 Task: Change arrow line to dashed.
Action: Mouse moved to (549, 301)
Screenshot: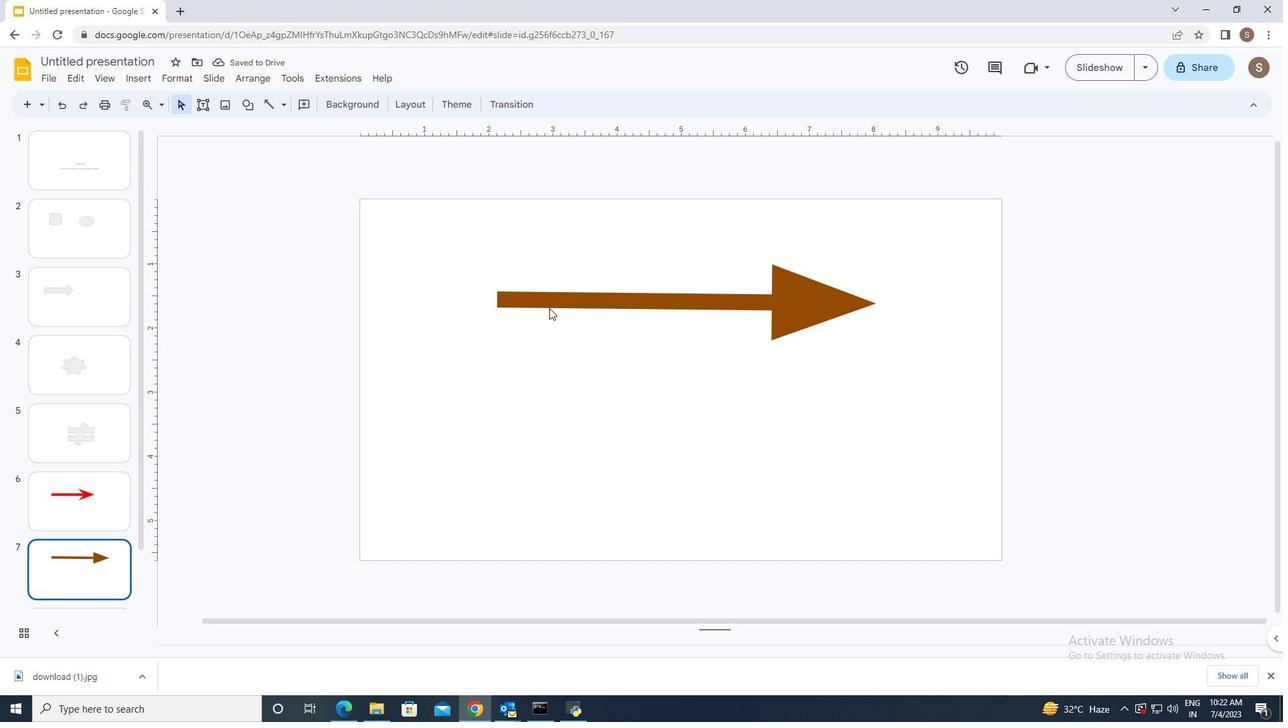 
Action: Mouse pressed left at (549, 301)
Screenshot: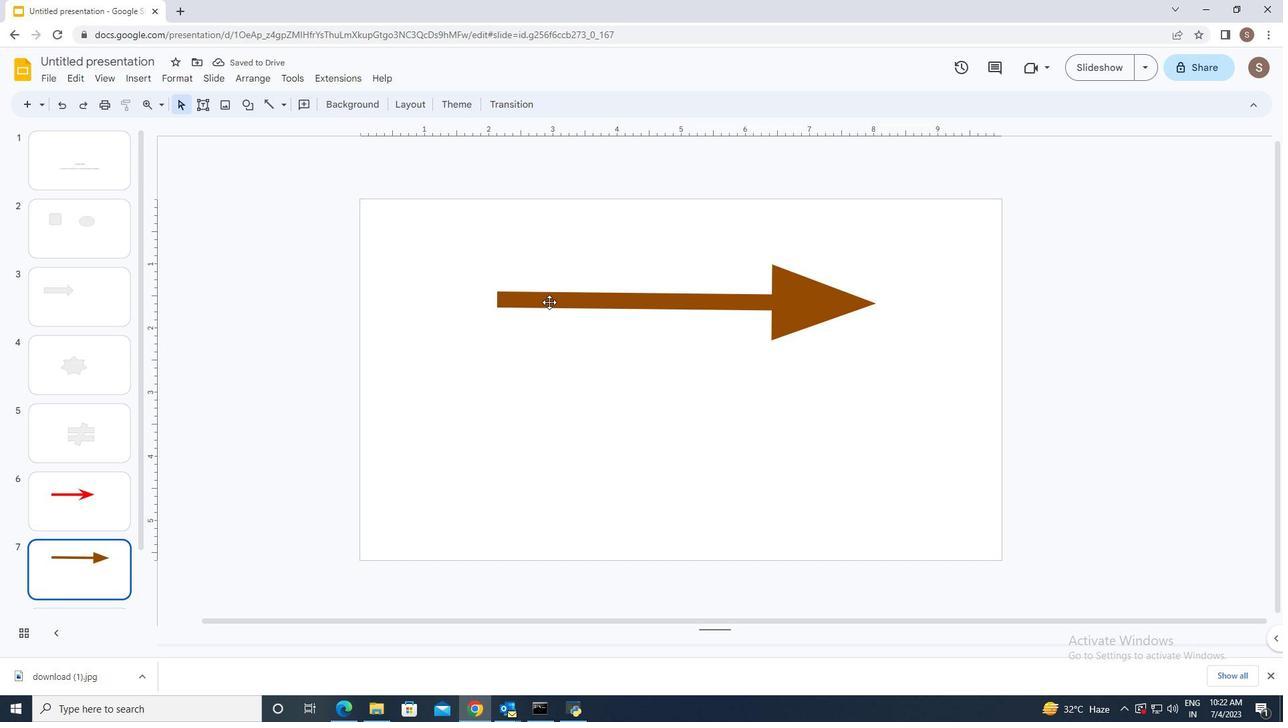 
Action: Mouse moved to (351, 104)
Screenshot: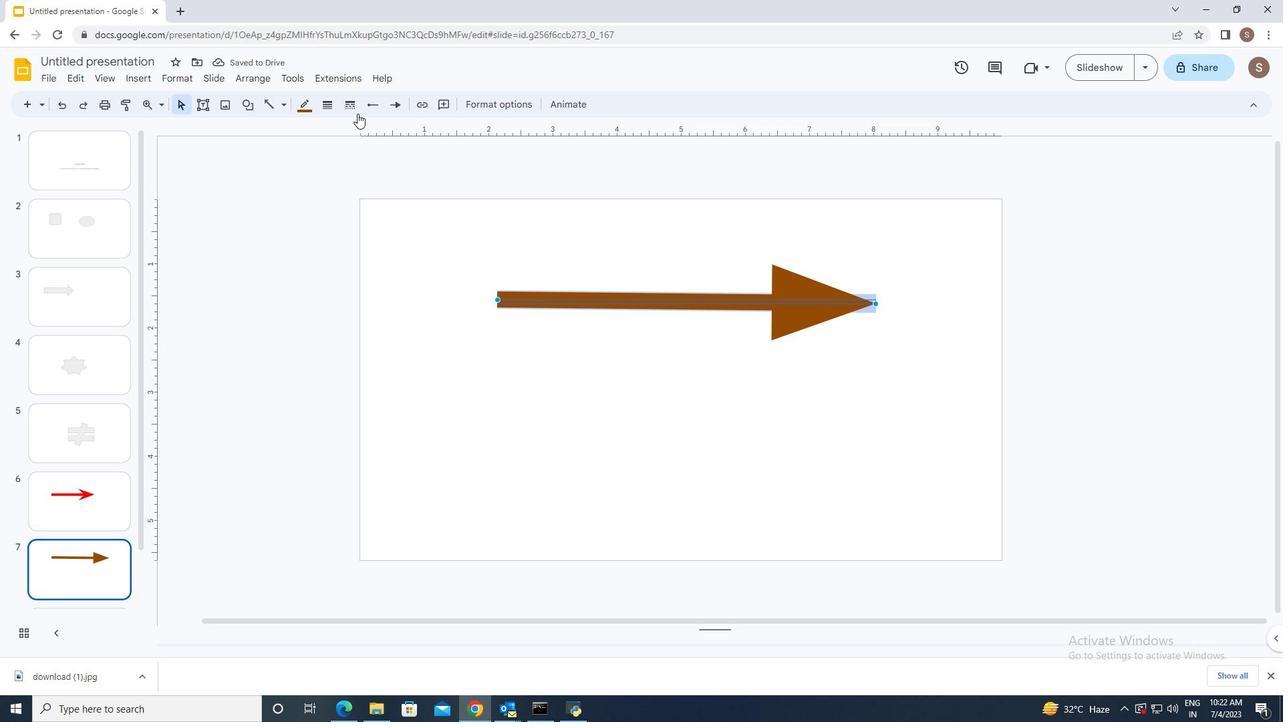 
Action: Mouse pressed left at (351, 104)
Screenshot: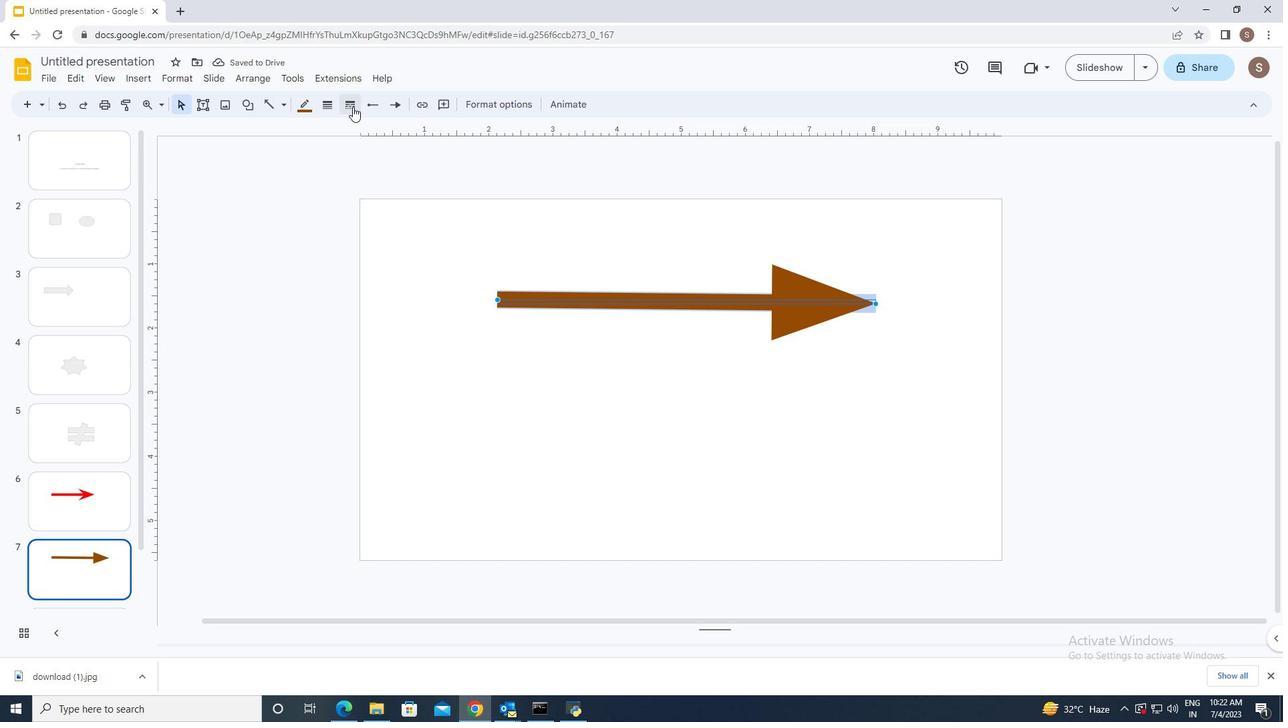 
Action: Mouse moved to (381, 172)
Screenshot: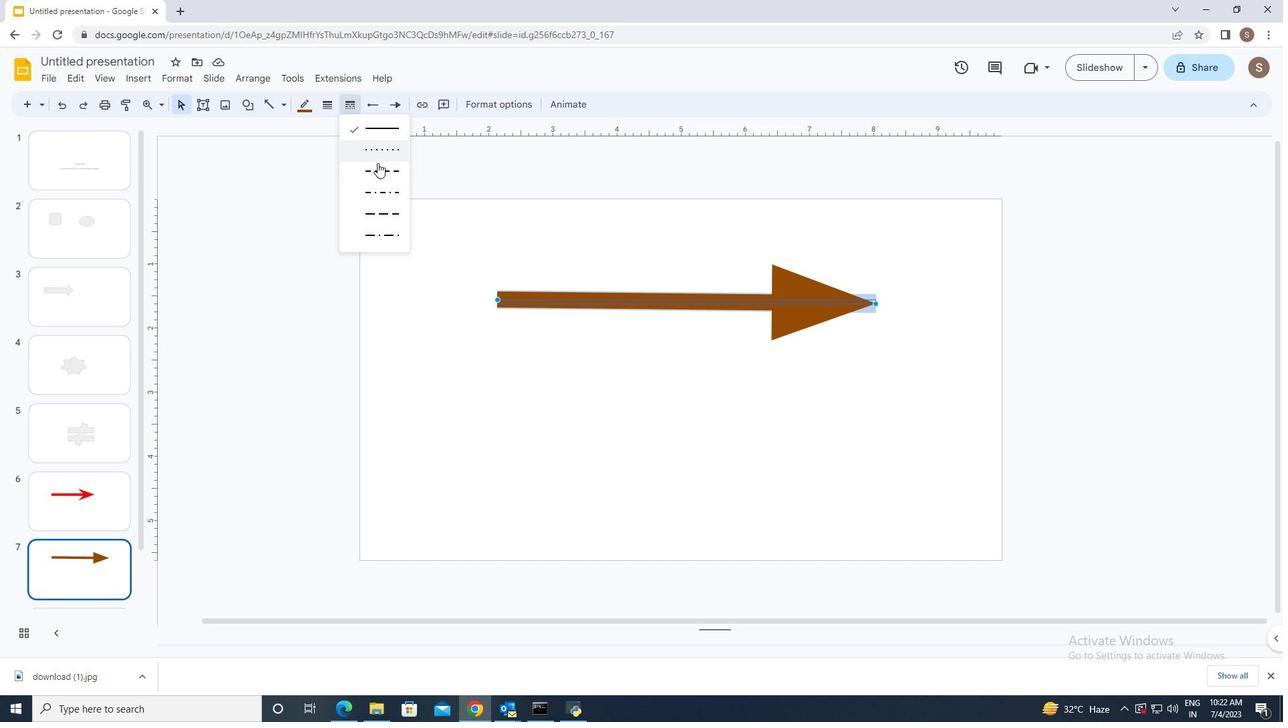 
Action: Mouse pressed left at (381, 172)
Screenshot: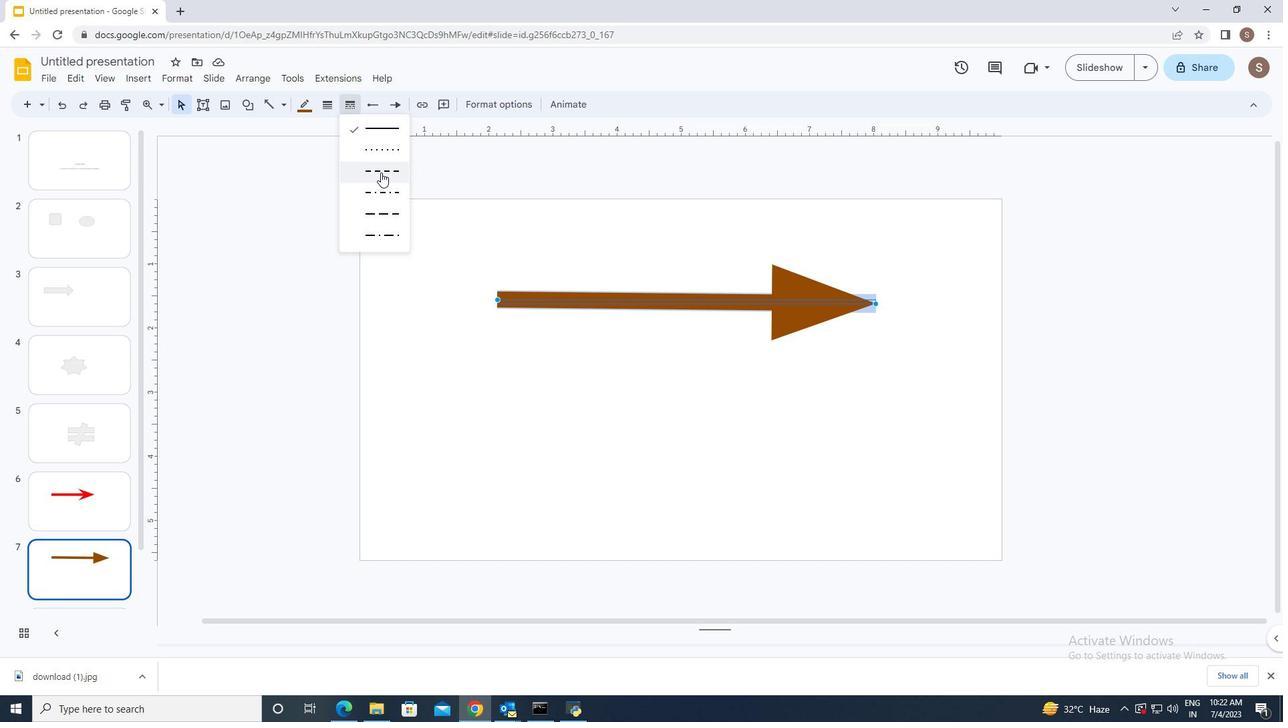 
Action: Mouse moved to (510, 496)
Screenshot: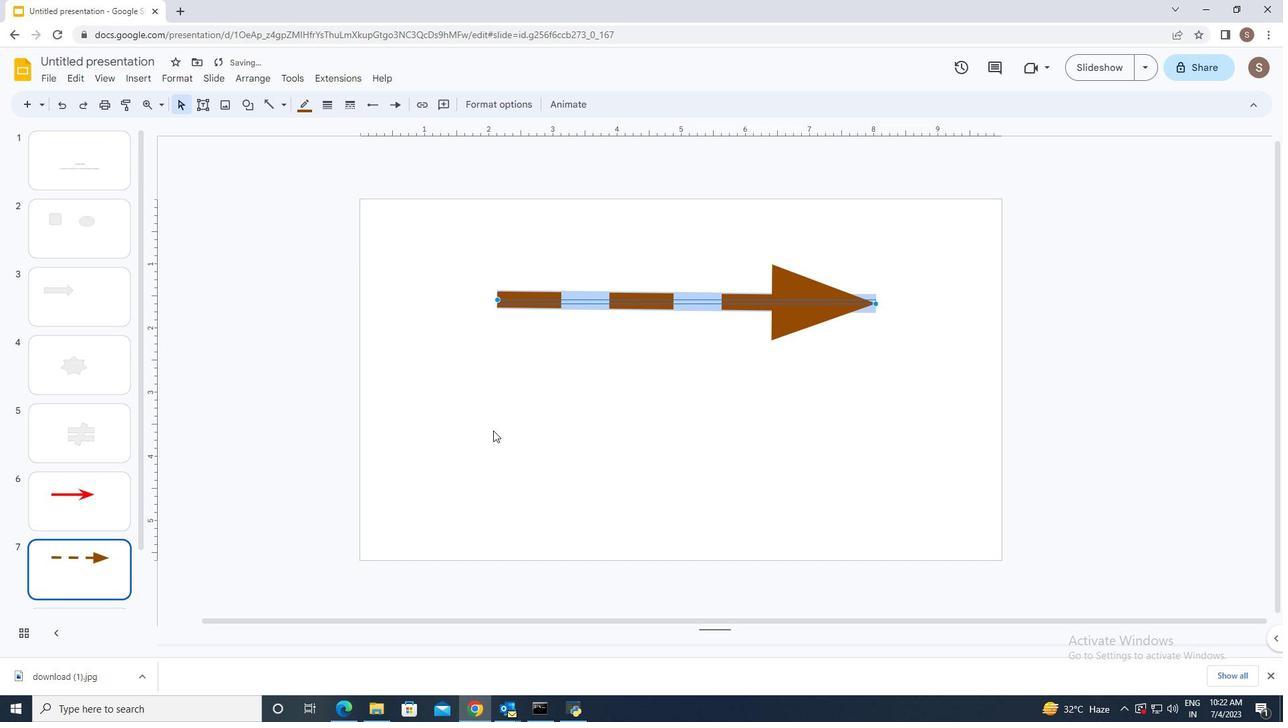 
Action: Mouse pressed left at (510, 496)
Screenshot: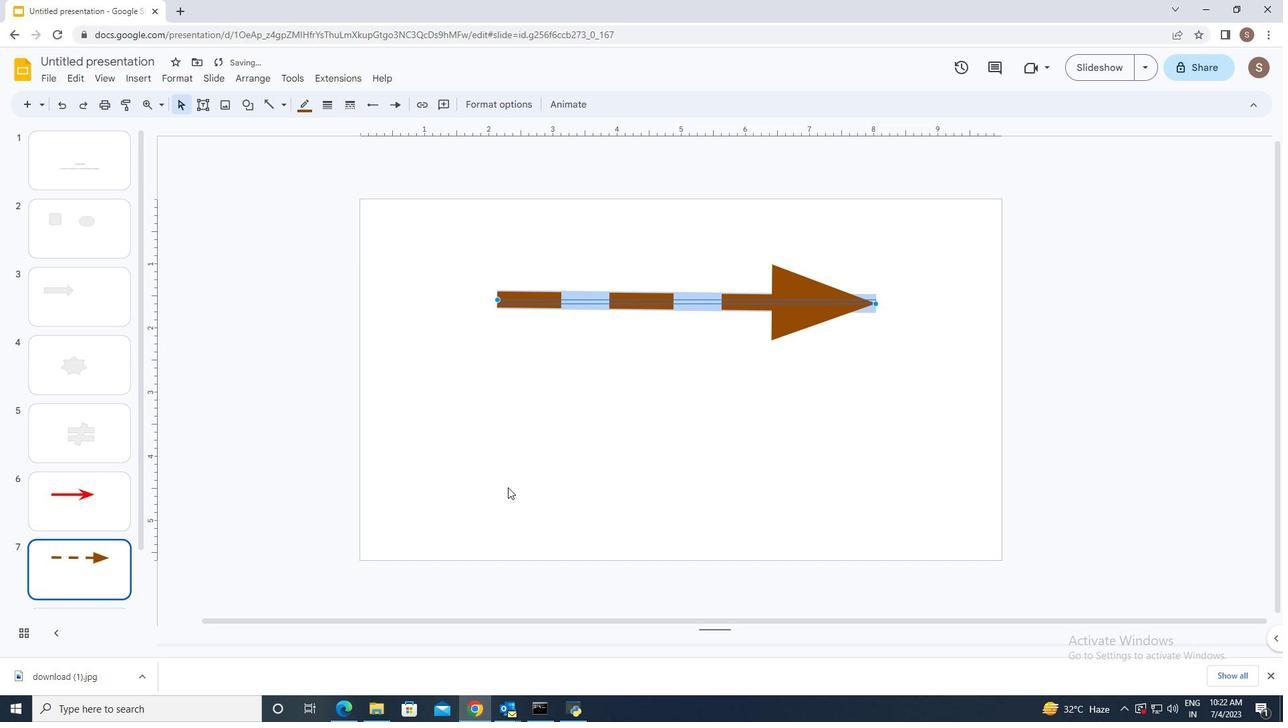
